 Task: Select the visible option option in the show cell status bar.
Action: Mouse moved to (17, 570)
Screenshot: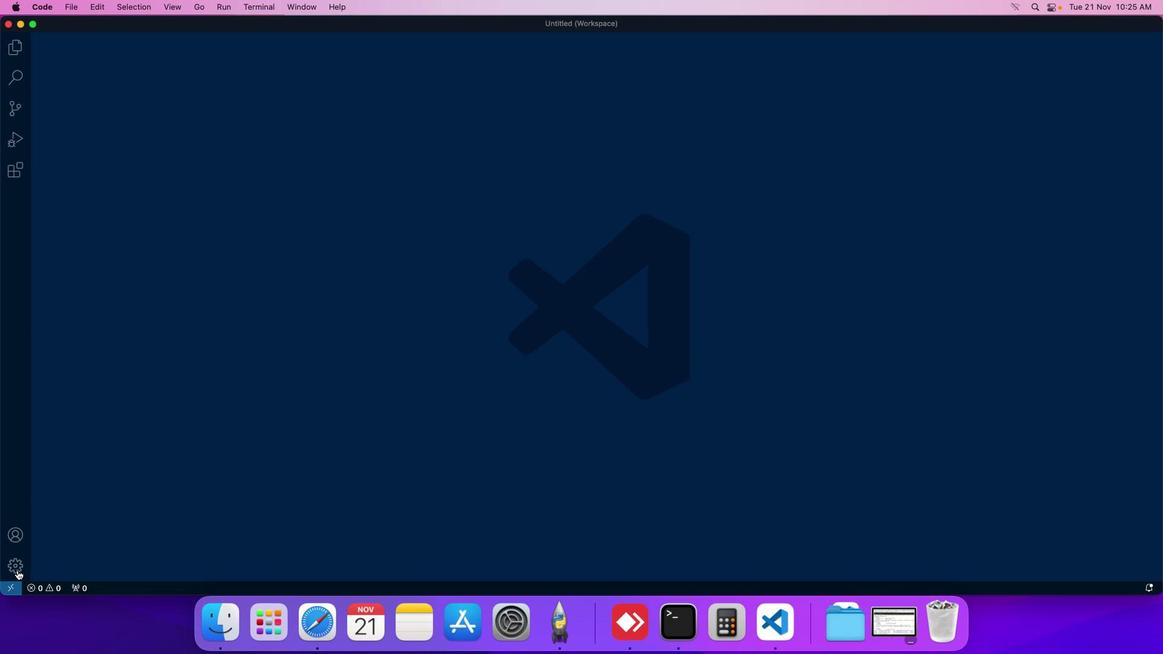 
Action: Mouse pressed left at (17, 570)
Screenshot: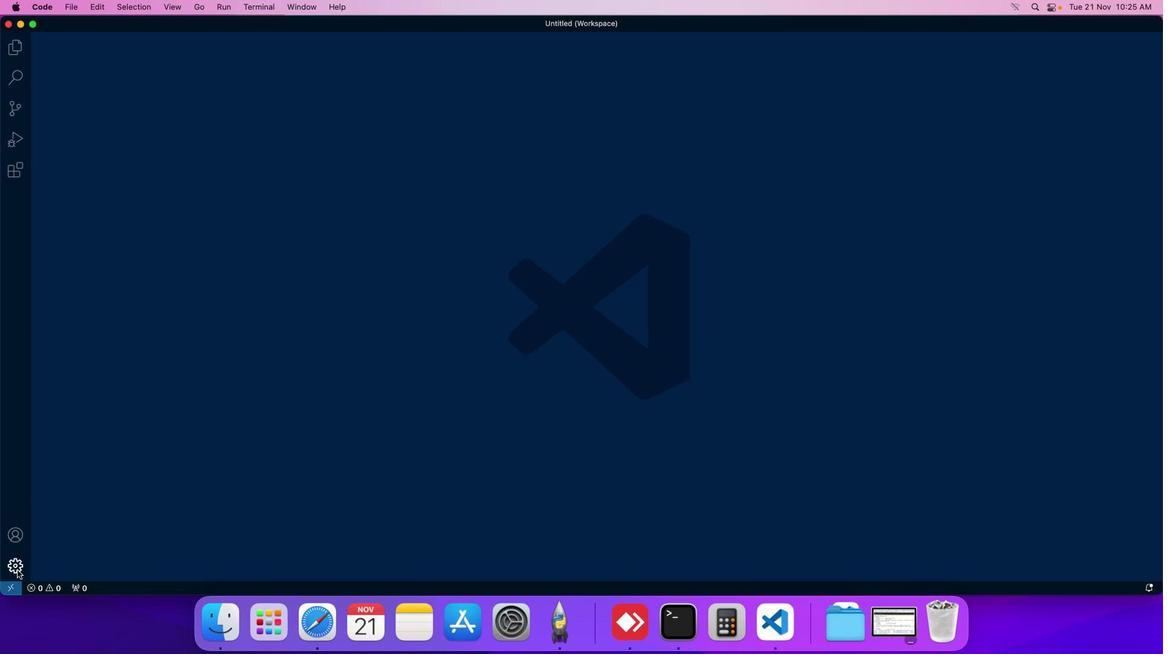 
Action: Mouse moved to (59, 469)
Screenshot: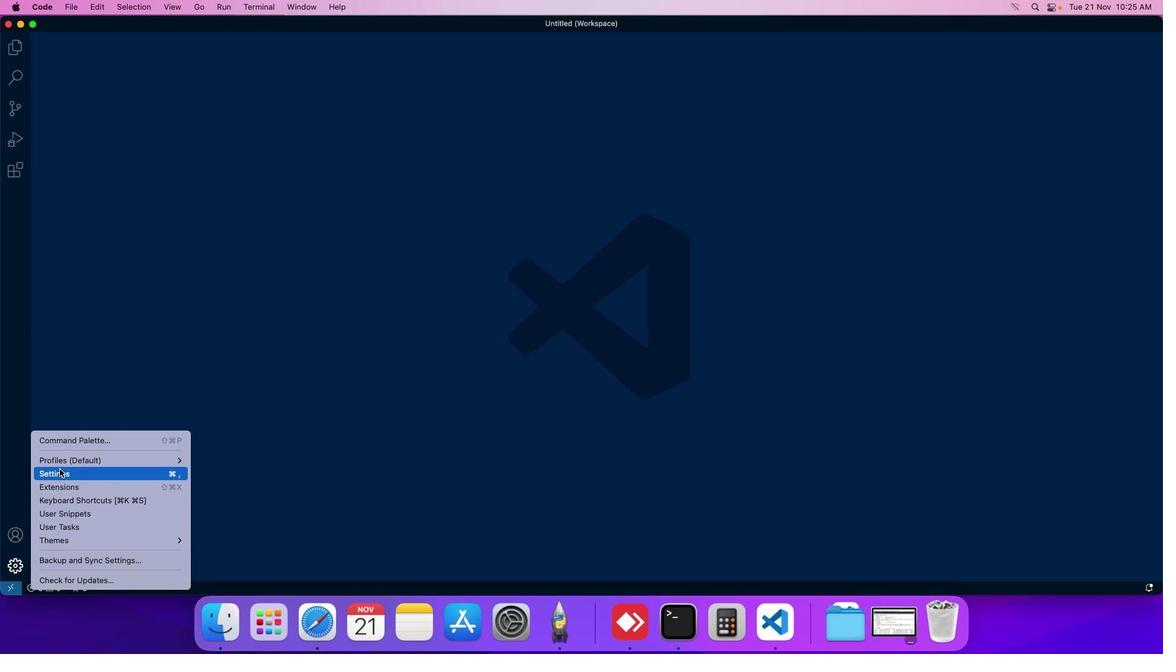 
Action: Mouse pressed left at (59, 469)
Screenshot: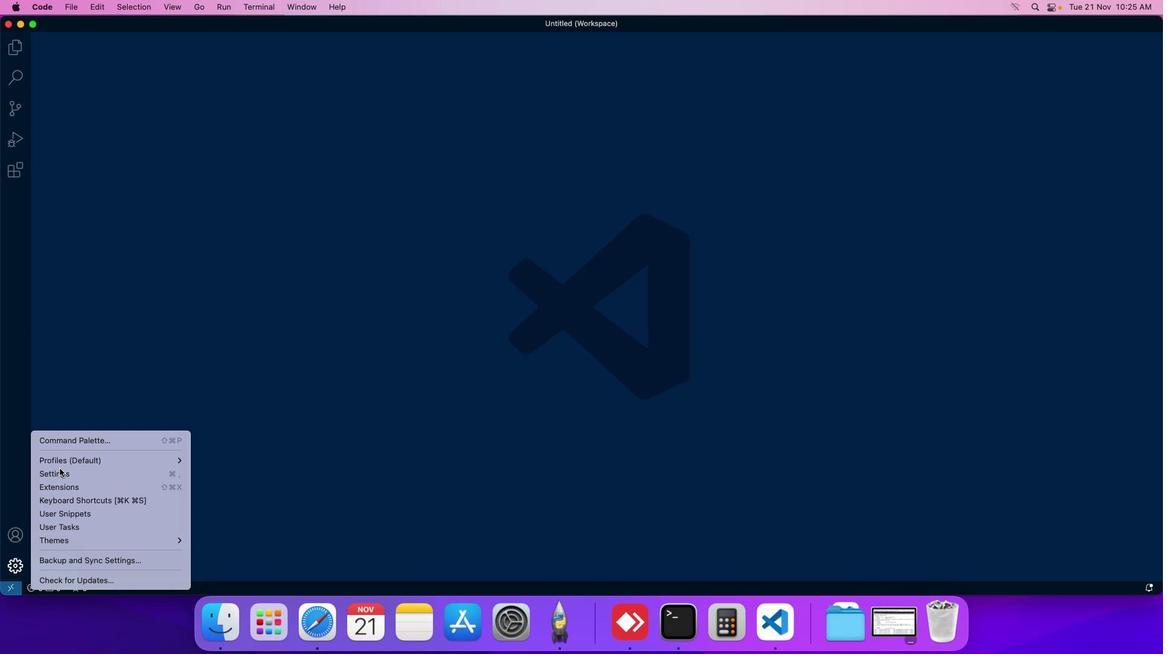 
Action: Mouse moved to (279, 104)
Screenshot: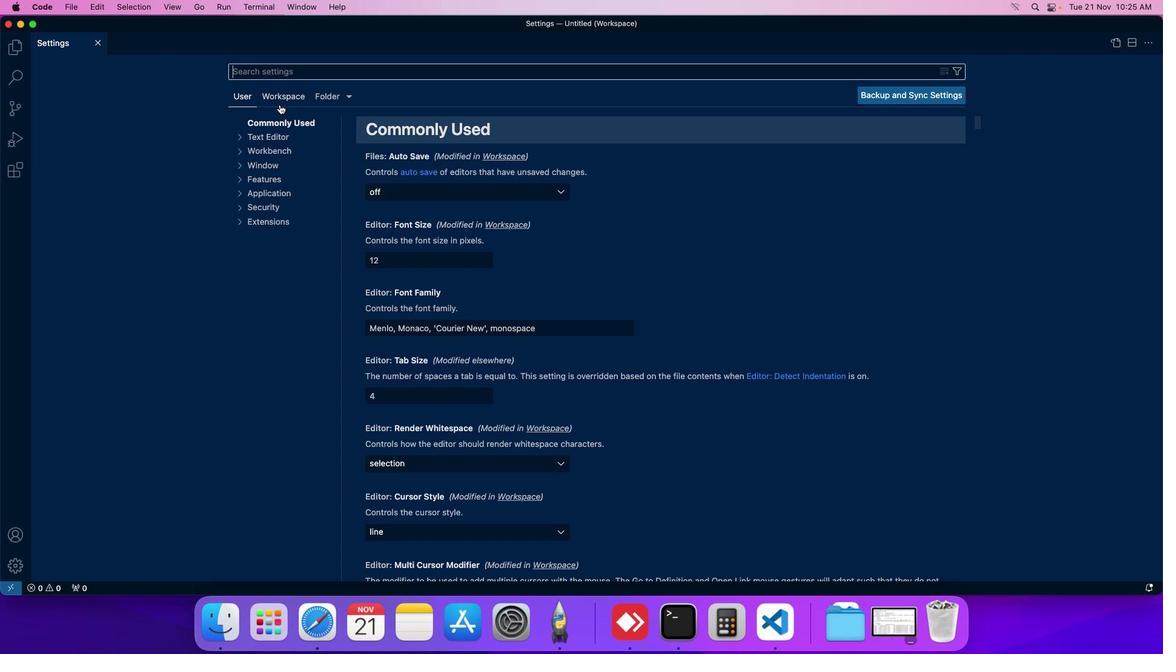 
Action: Mouse pressed left at (279, 104)
Screenshot: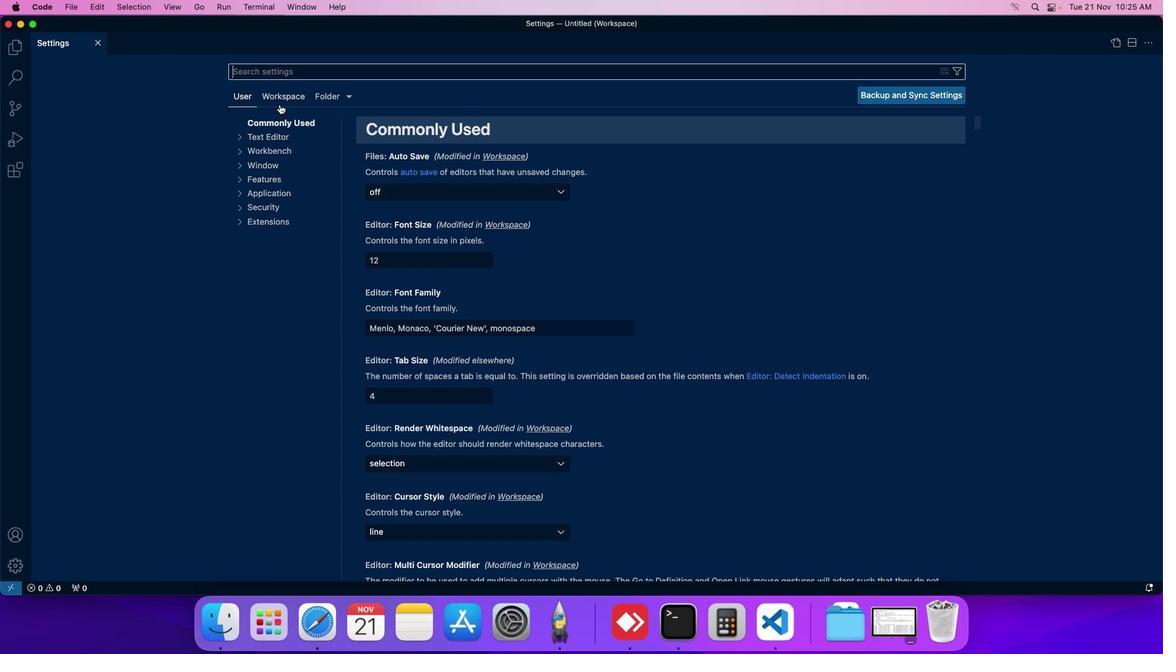 
Action: Mouse moved to (273, 176)
Screenshot: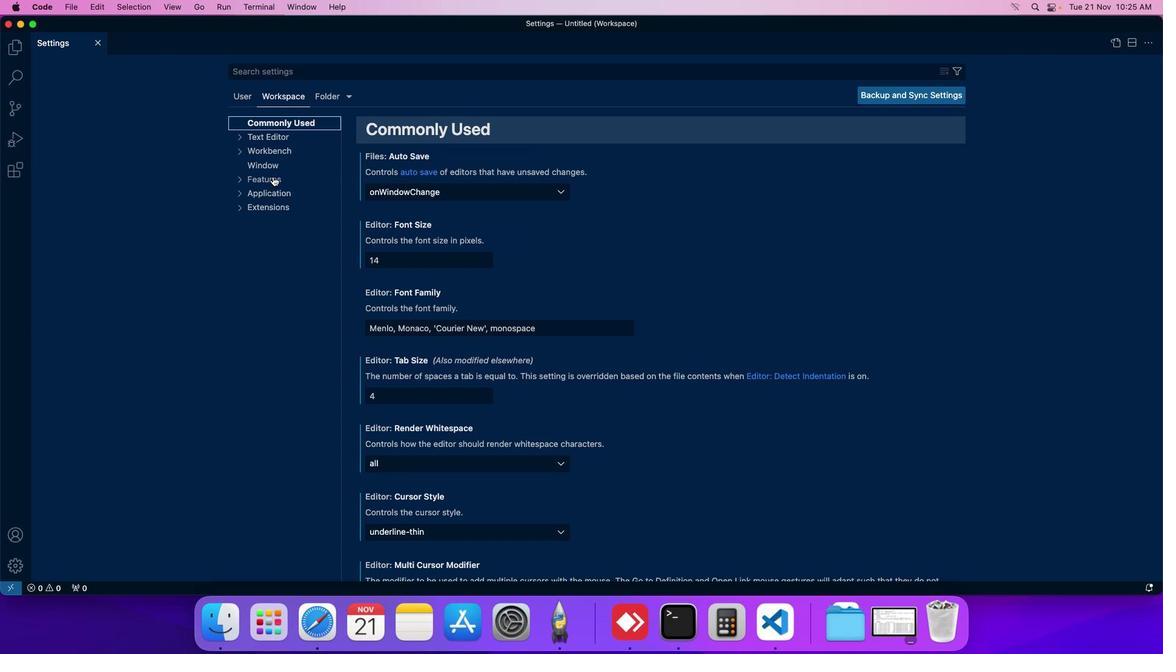
Action: Mouse pressed left at (273, 176)
Screenshot: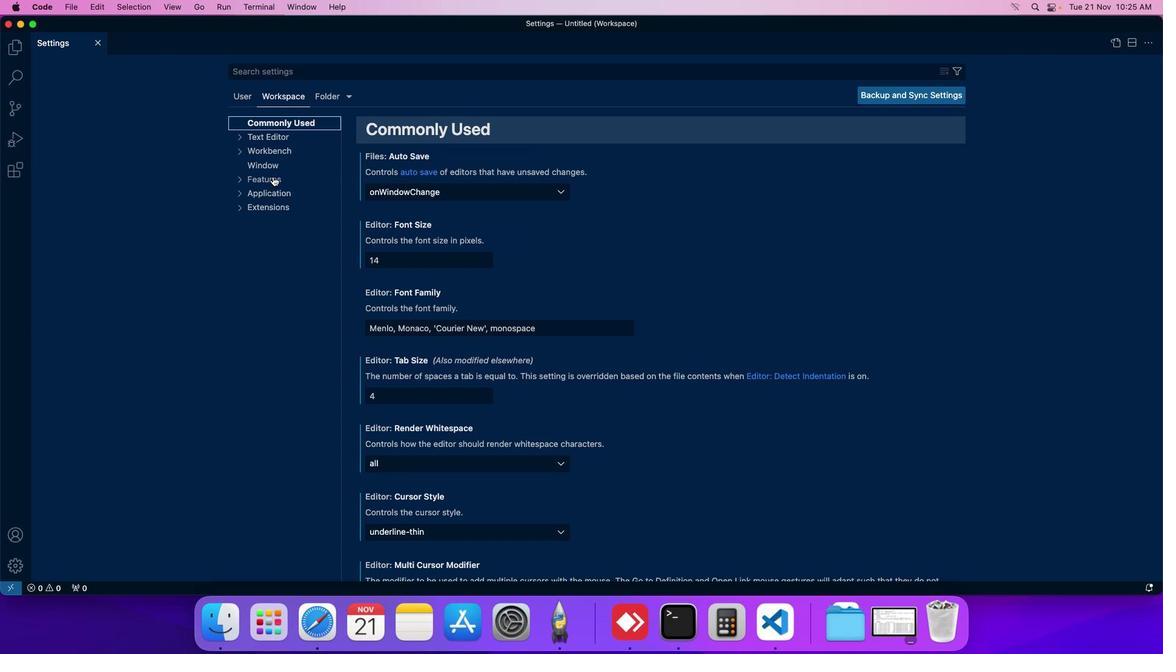 
Action: Mouse moved to (279, 389)
Screenshot: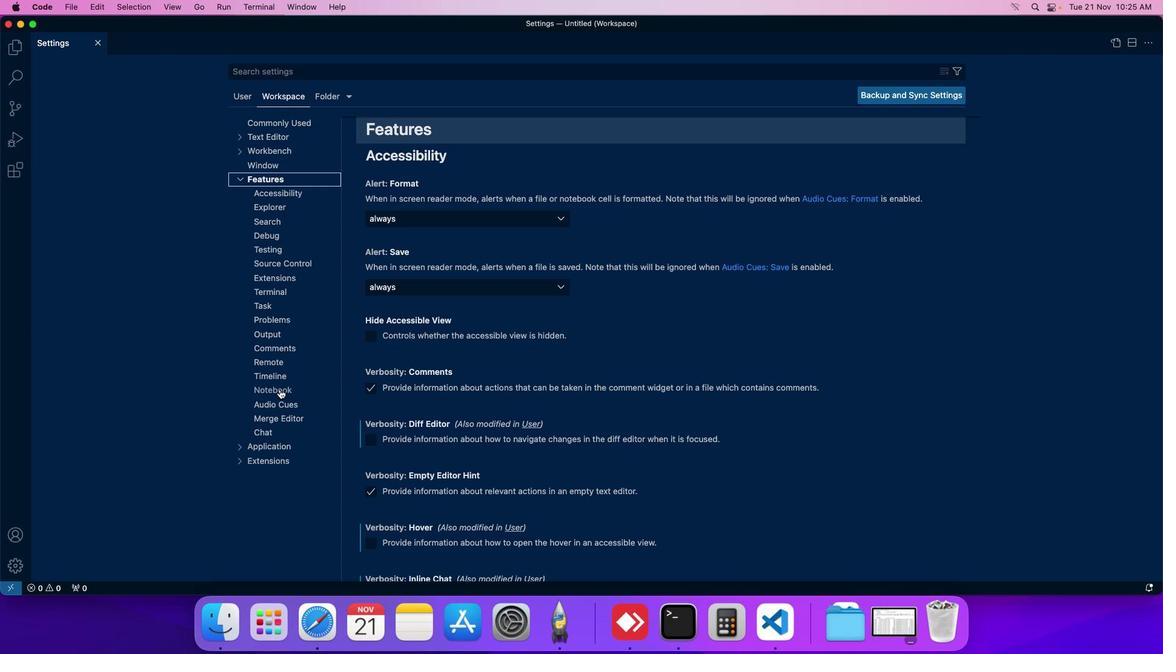 
Action: Mouse pressed left at (279, 389)
Screenshot: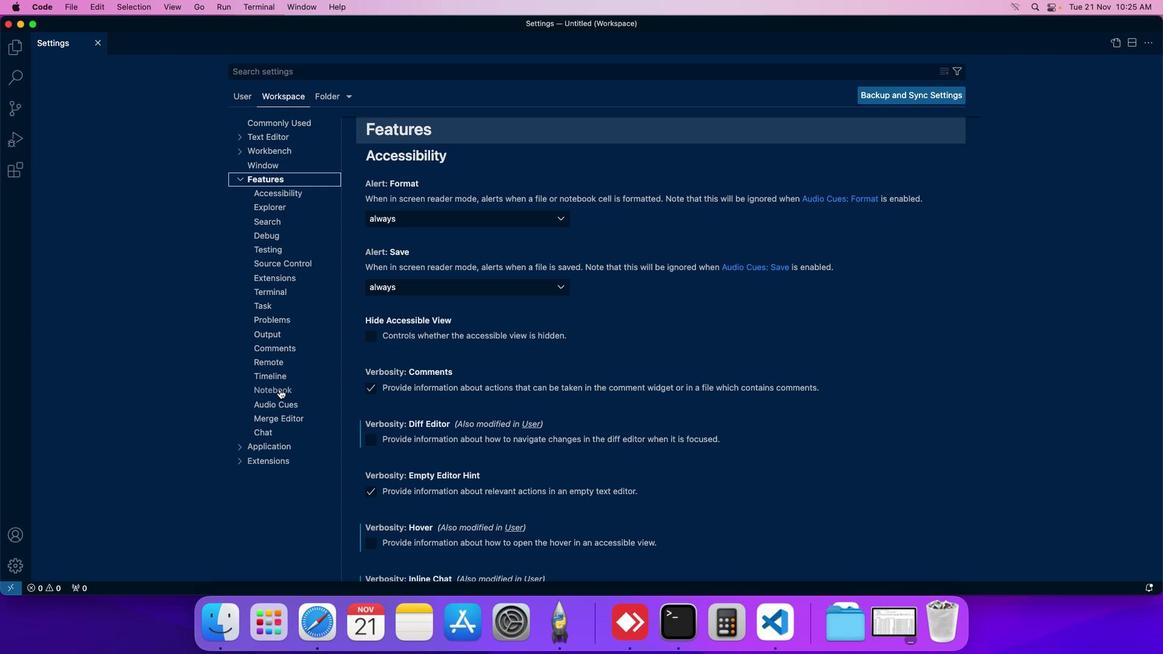 
Action: Mouse moved to (417, 363)
Screenshot: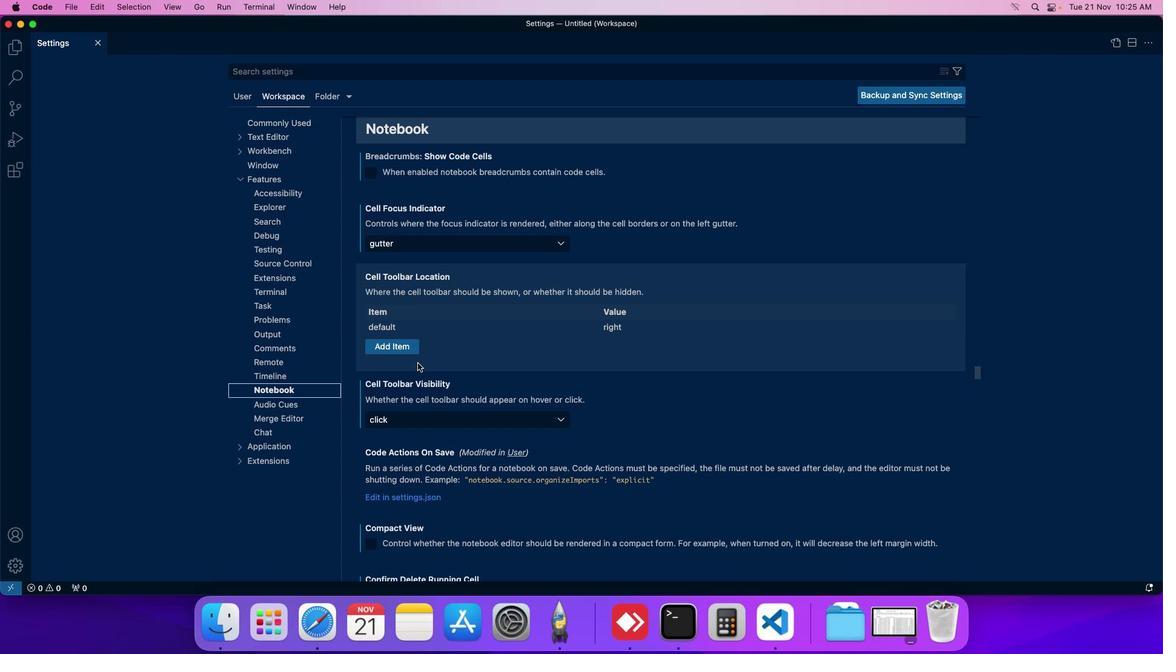 
Action: Mouse scrolled (417, 363) with delta (0, 0)
Screenshot: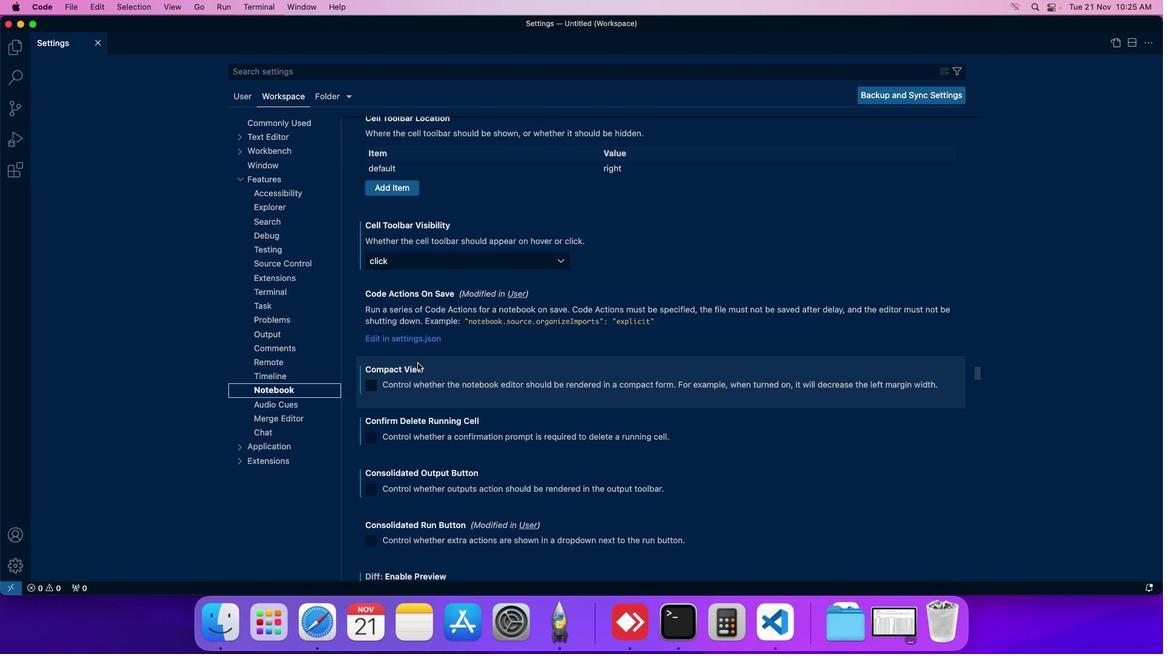 
Action: Mouse scrolled (417, 363) with delta (0, 0)
Screenshot: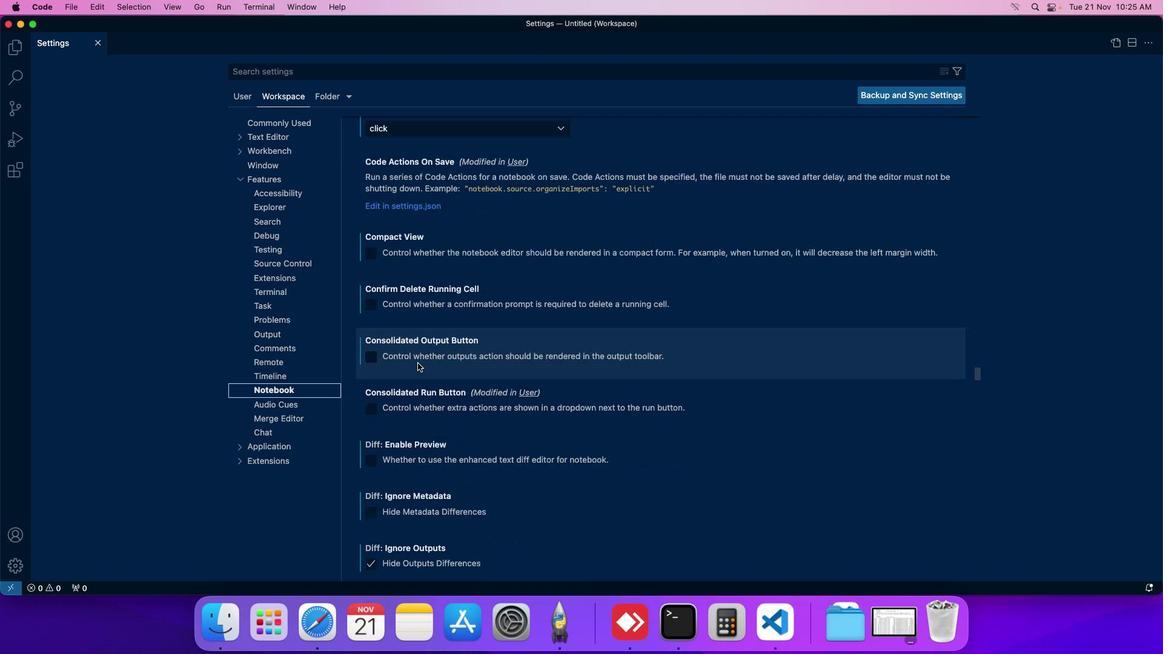 
Action: Mouse scrolled (417, 363) with delta (0, 0)
Screenshot: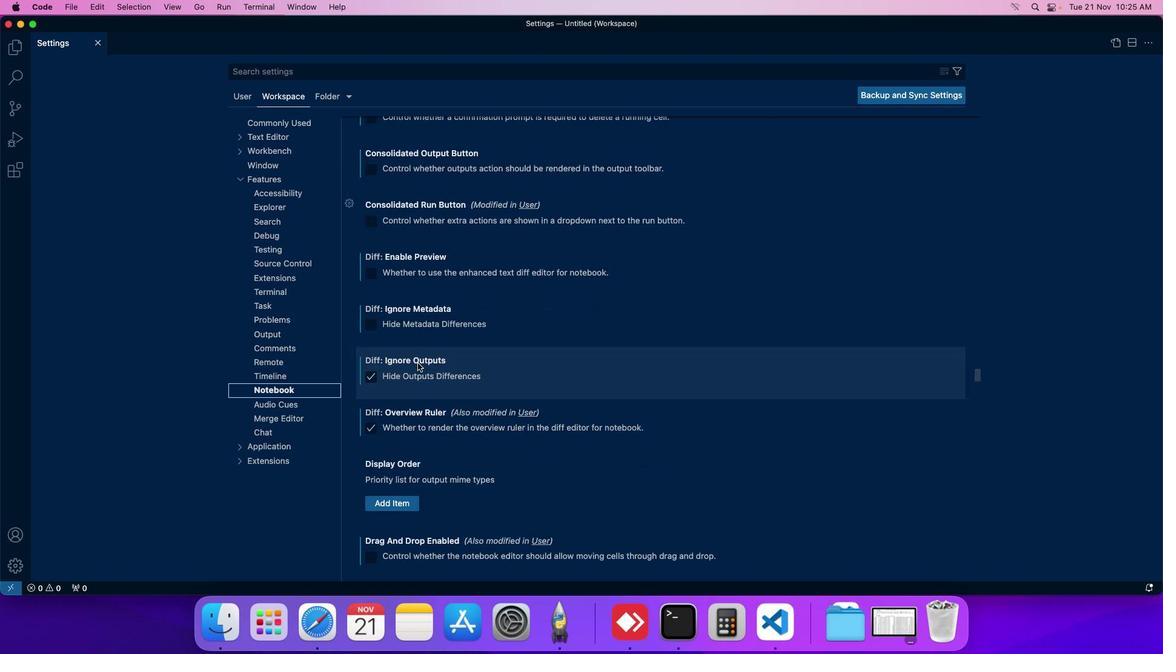
Action: Mouse scrolled (417, 363) with delta (0, 0)
Screenshot: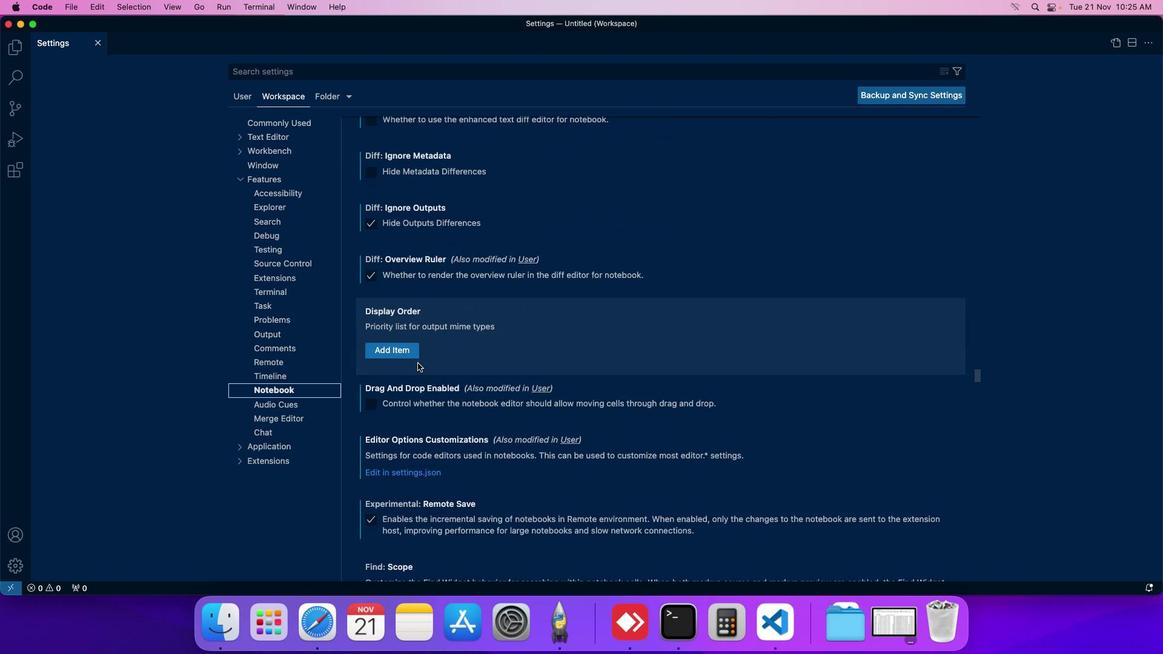 
Action: Mouse scrolled (417, 363) with delta (0, 0)
Screenshot: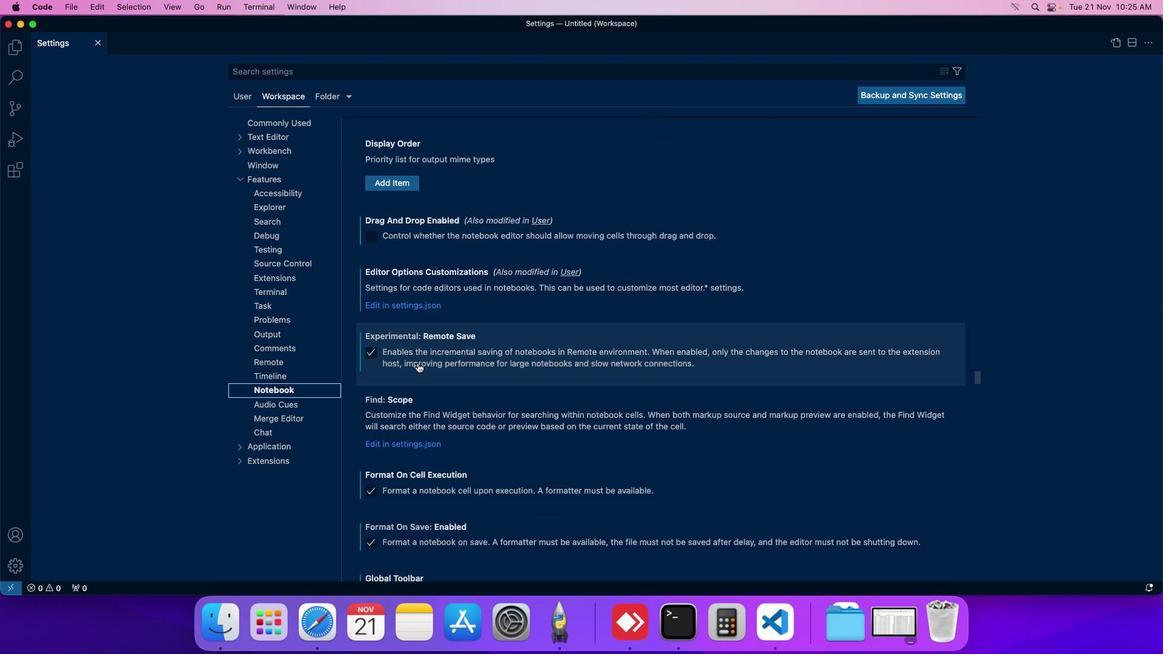 
Action: Mouse moved to (417, 363)
Screenshot: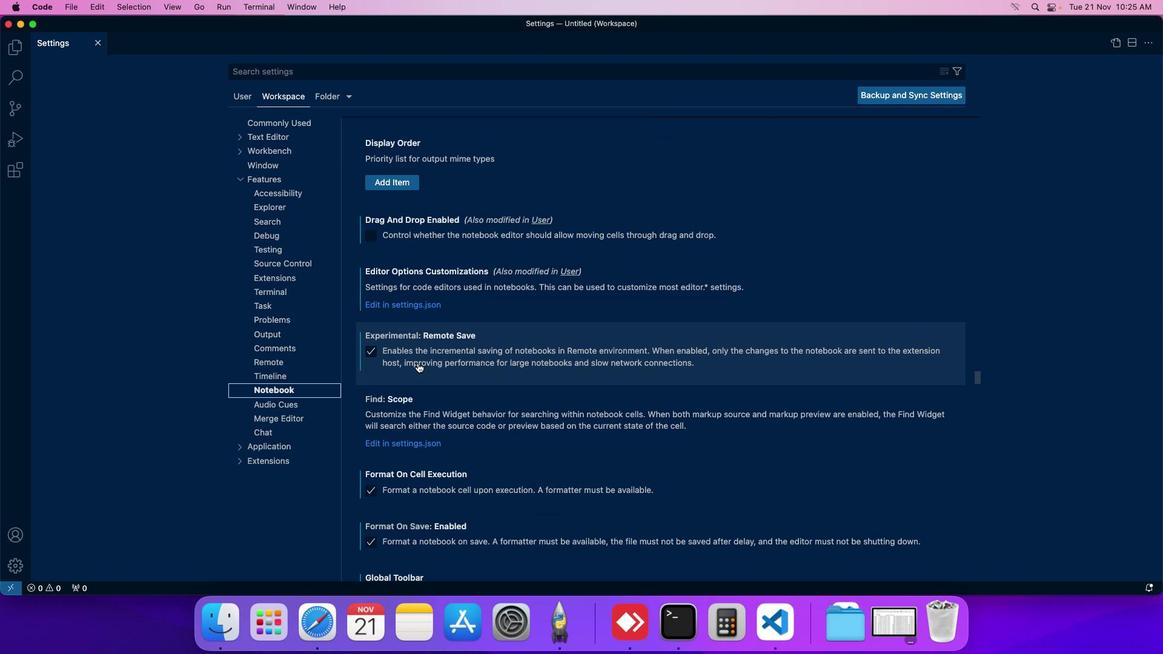 
Action: Mouse scrolled (417, 363) with delta (0, 0)
Screenshot: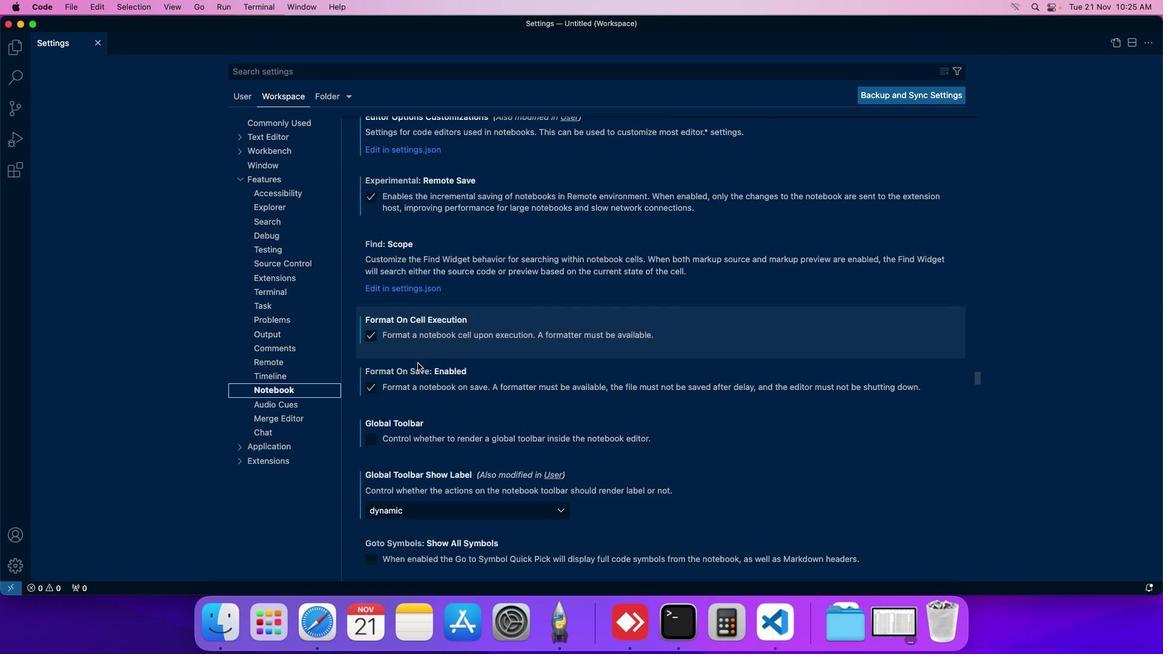 
Action: Mouse scrolled (417, 363) with delta (0, 0)
Screenshot: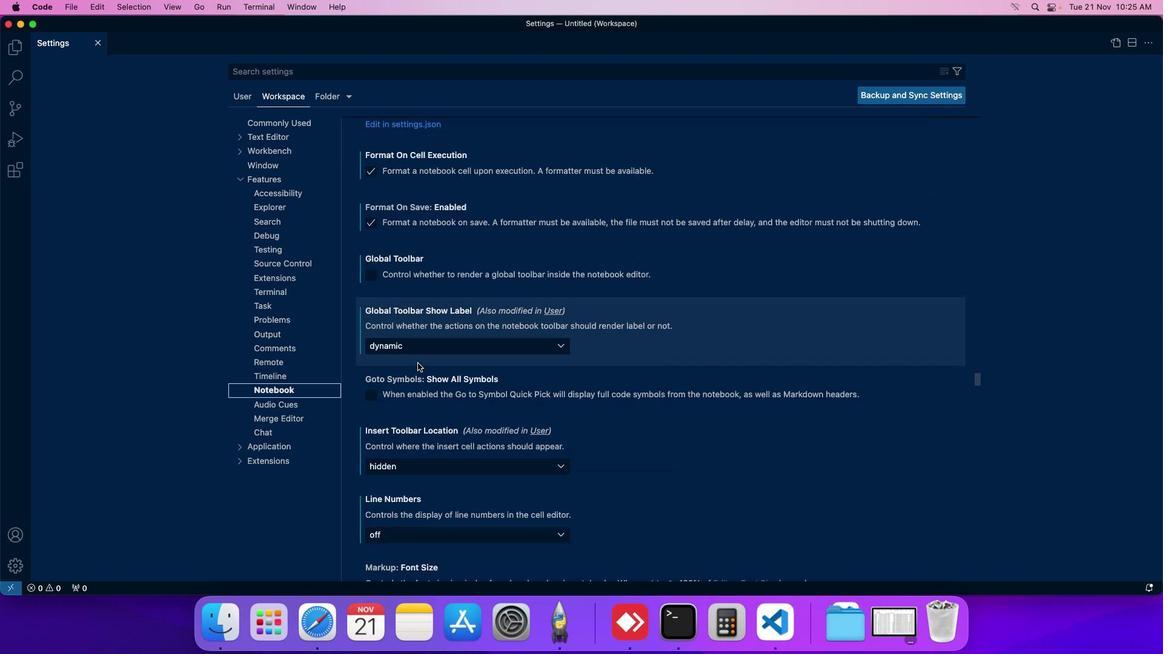 
Action: Mouse scrolled (417, 363) with delta (0, 0)
Screenshot: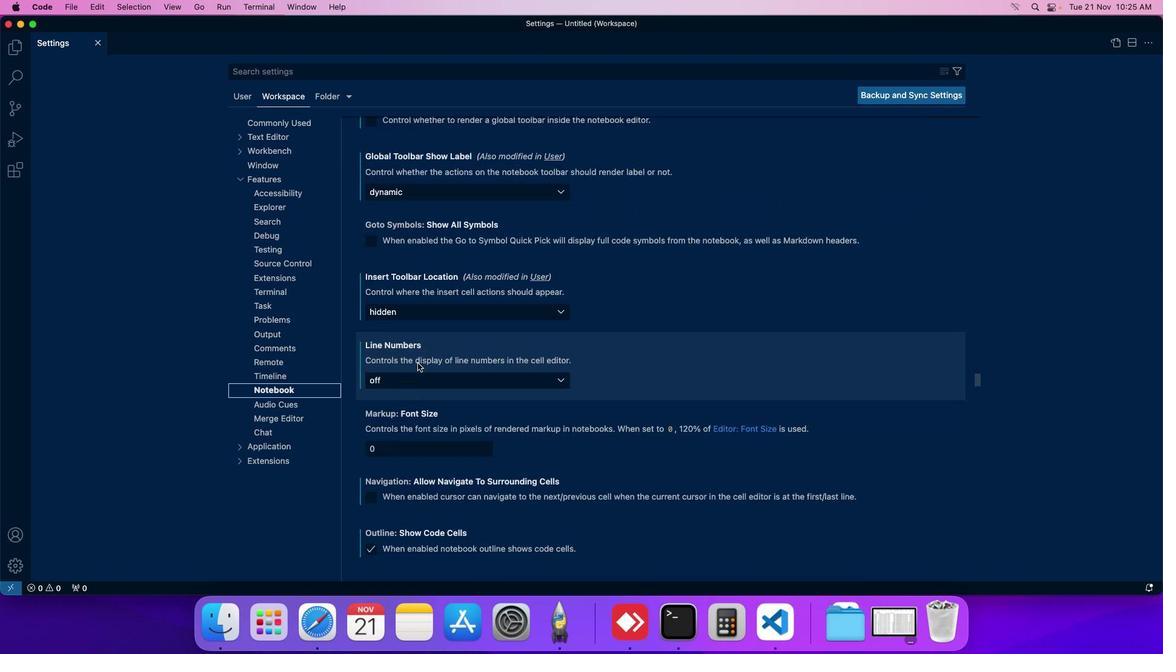 
Action: Mouse scrolled (417, 363) with delta (0, 0)
Screenshot: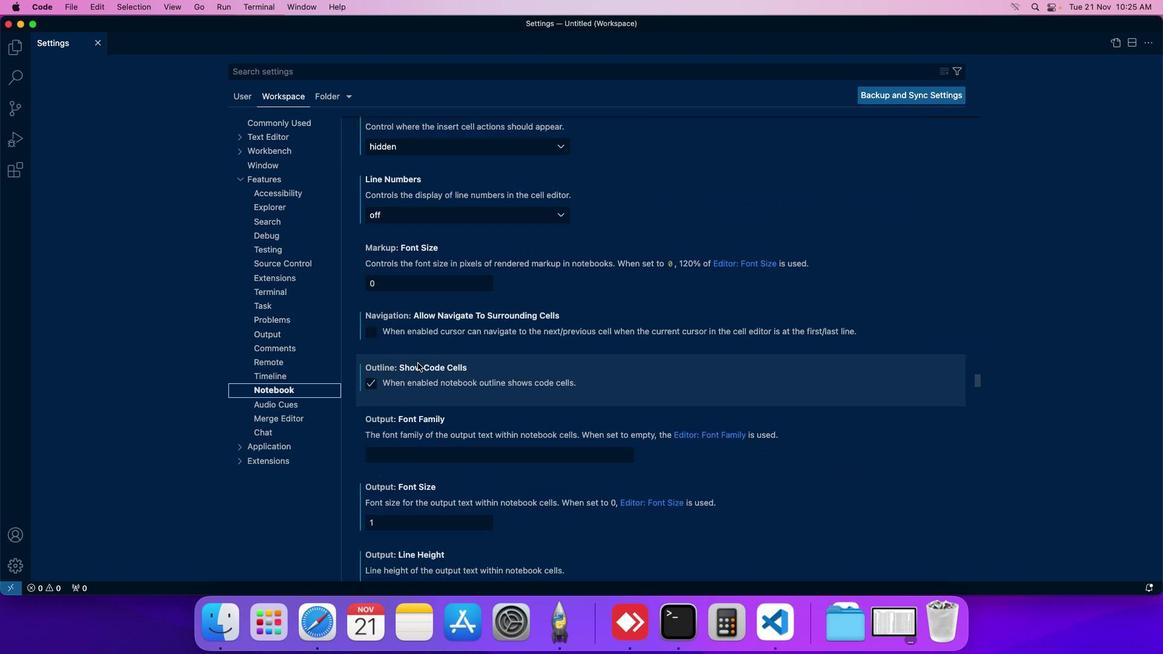 
Action: Mouse moved to (417, 362)
Screenshot: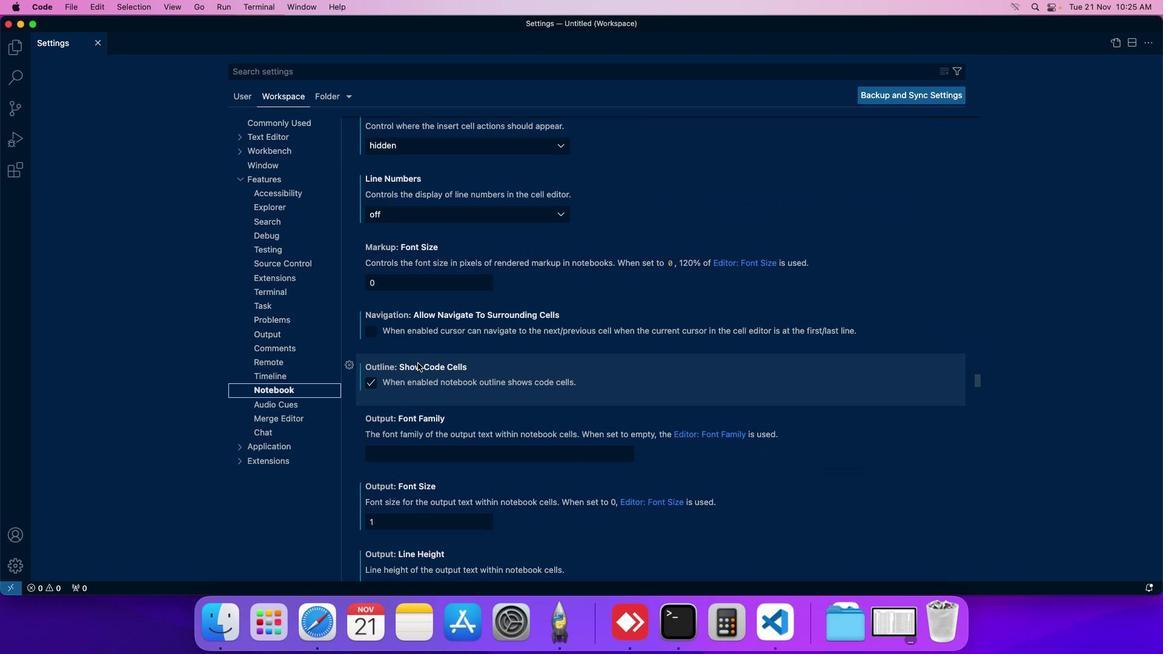 
Action: Mouse scrolled (417, 362) with delta (0, 0)
Screenshot: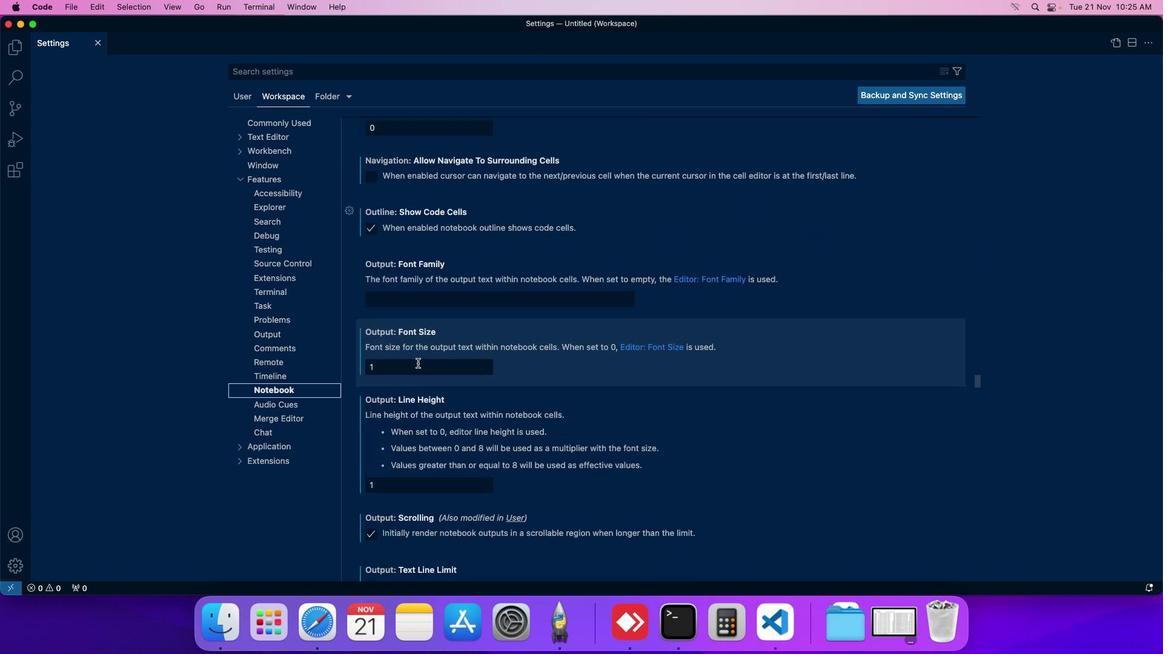 
Action: Mouse scrolled (417, 362) with delta (0, 0)
Screenshot: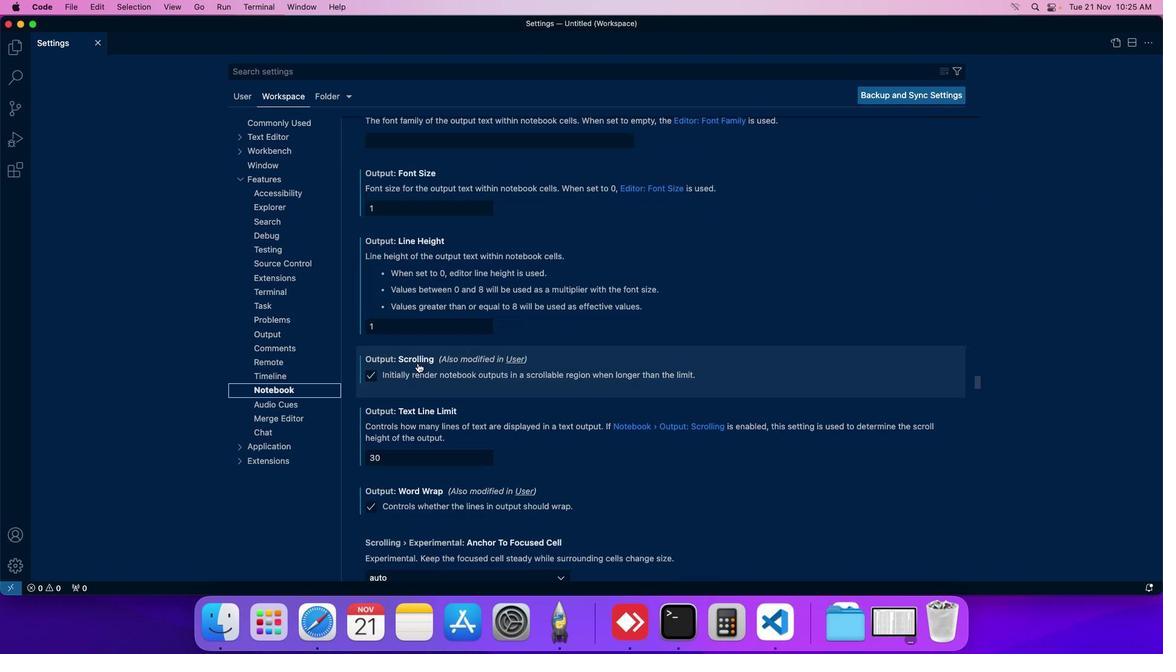 
Action: Mouse moved to (418, 362)
Screenshot: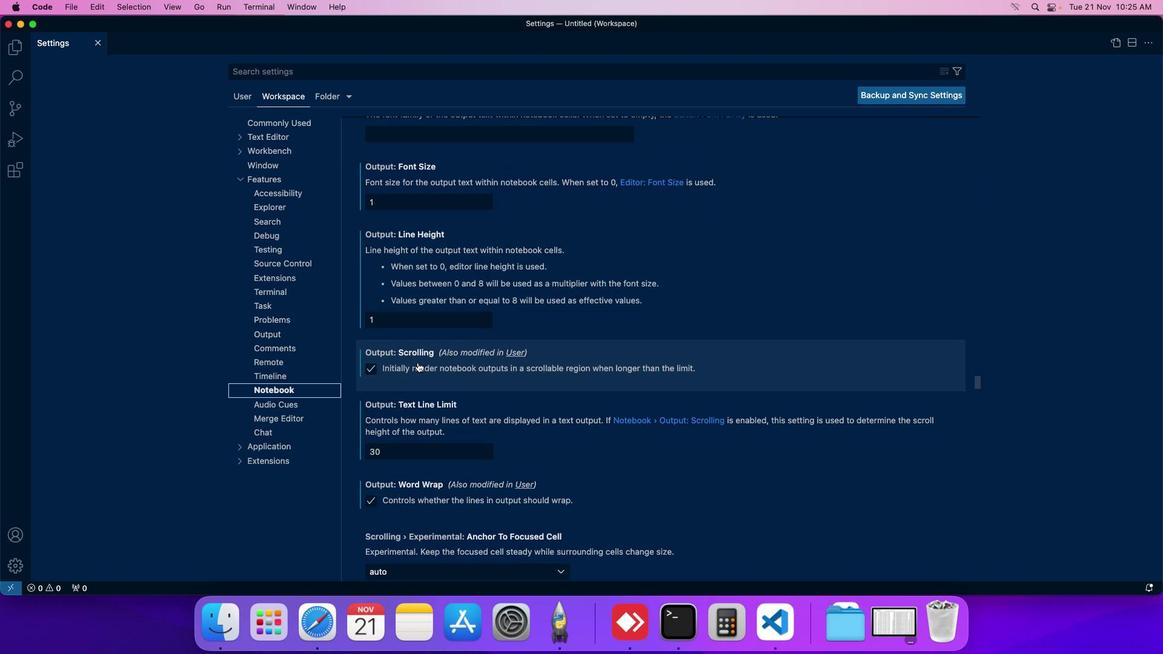 
Action: Mouse scrolled (418, 362) with delta (0, 0)
Screenshot: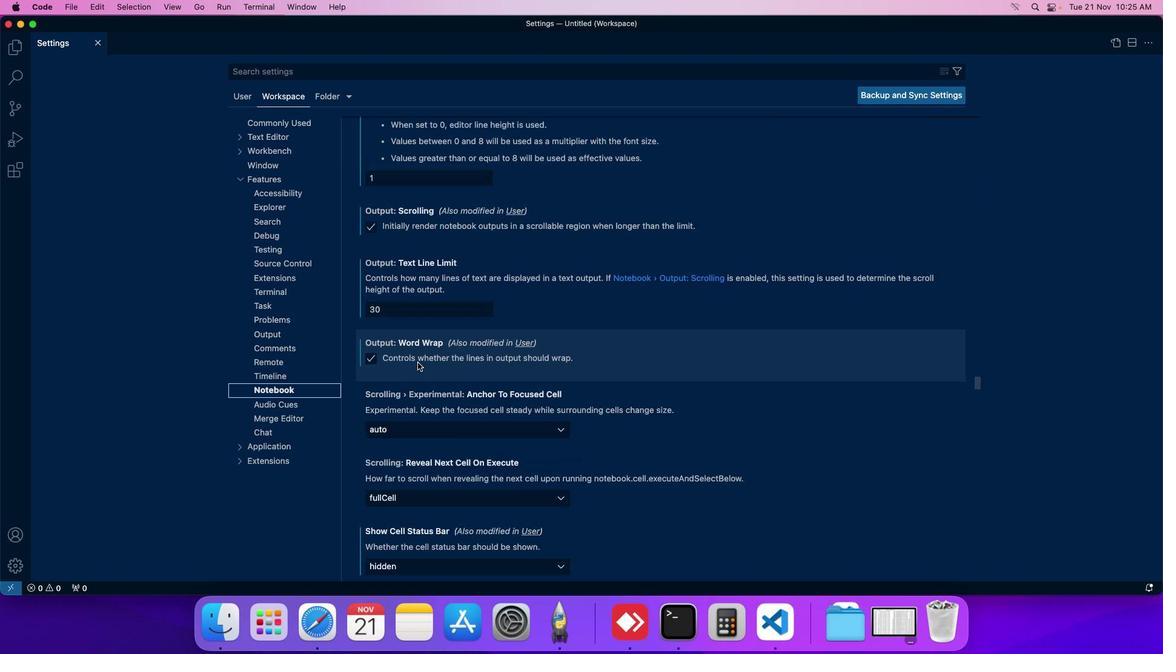 
Action: Mouse scrolled (418, 362) with delta (0, 0)
Screenshot: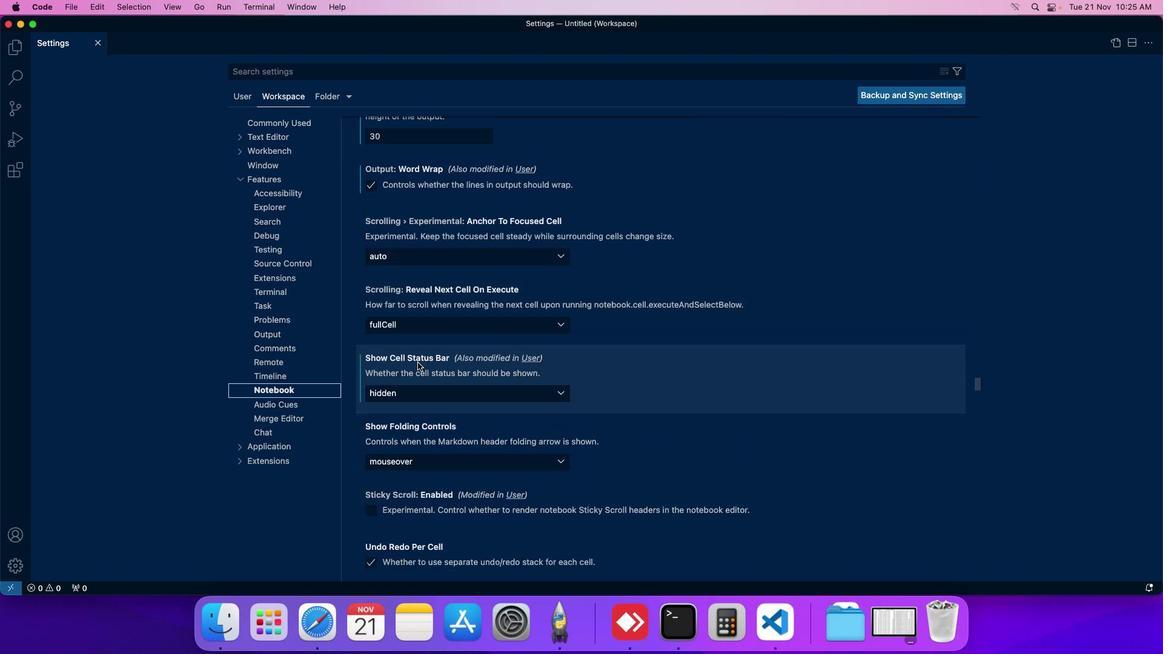 
Action: Mouse scrolled (418, 362) with delta (0, 0)
Screenshot: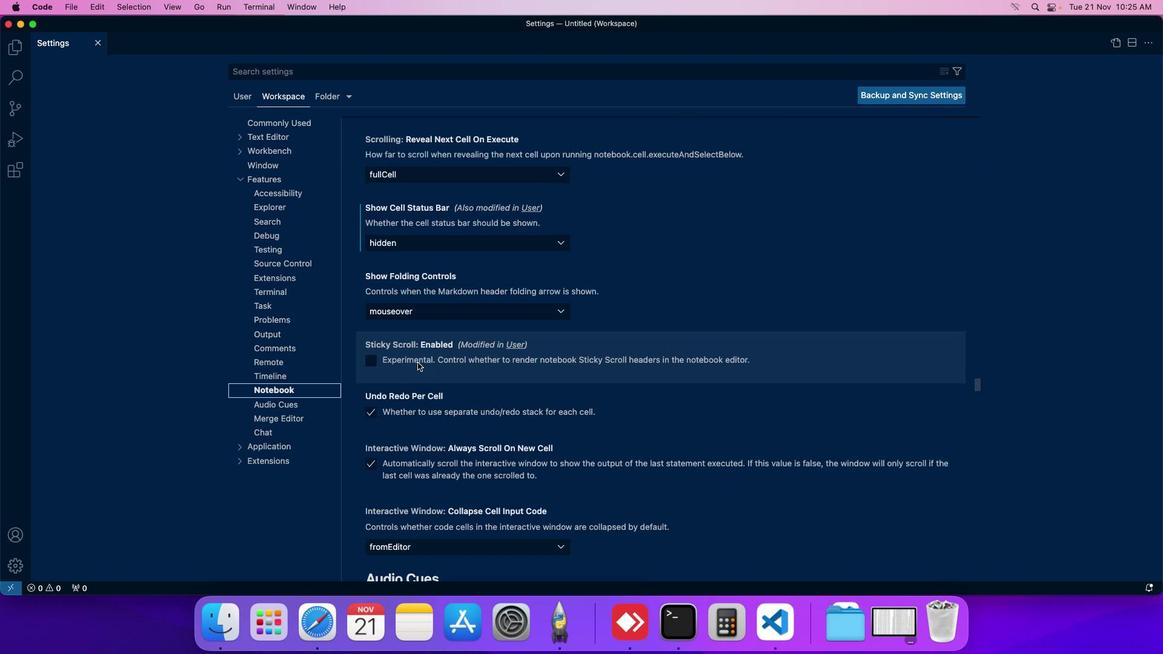 
Action: Mouse moved to (419, 230)
Screenshot: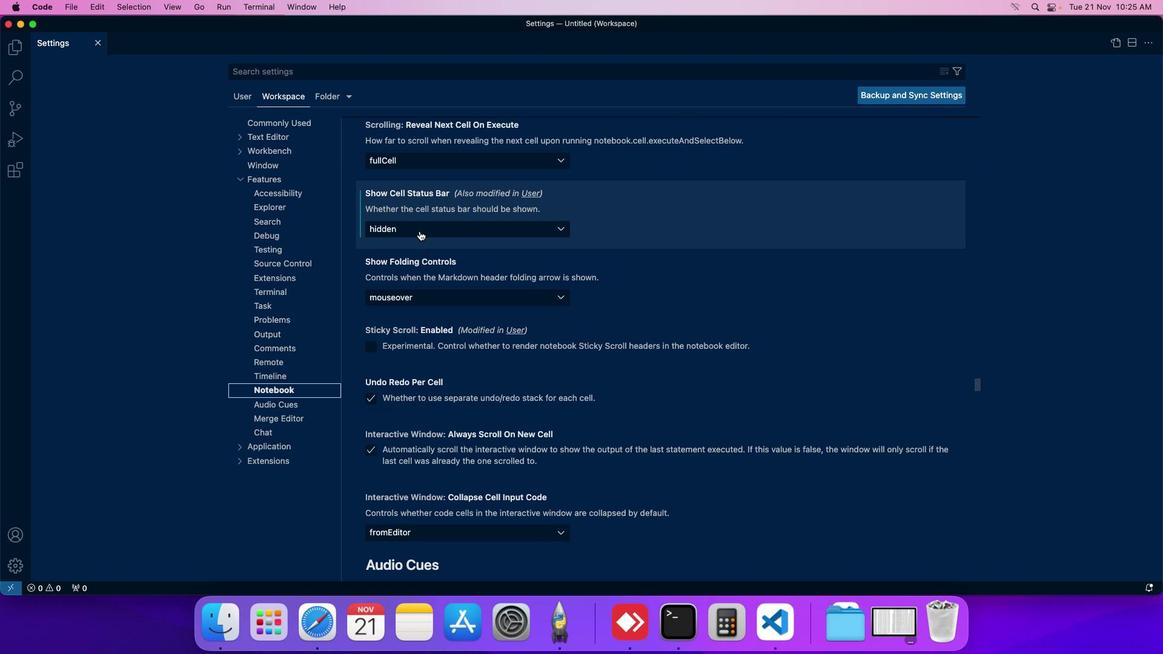 
Action: Mouse pressed left at (419, 230)
Screenshot: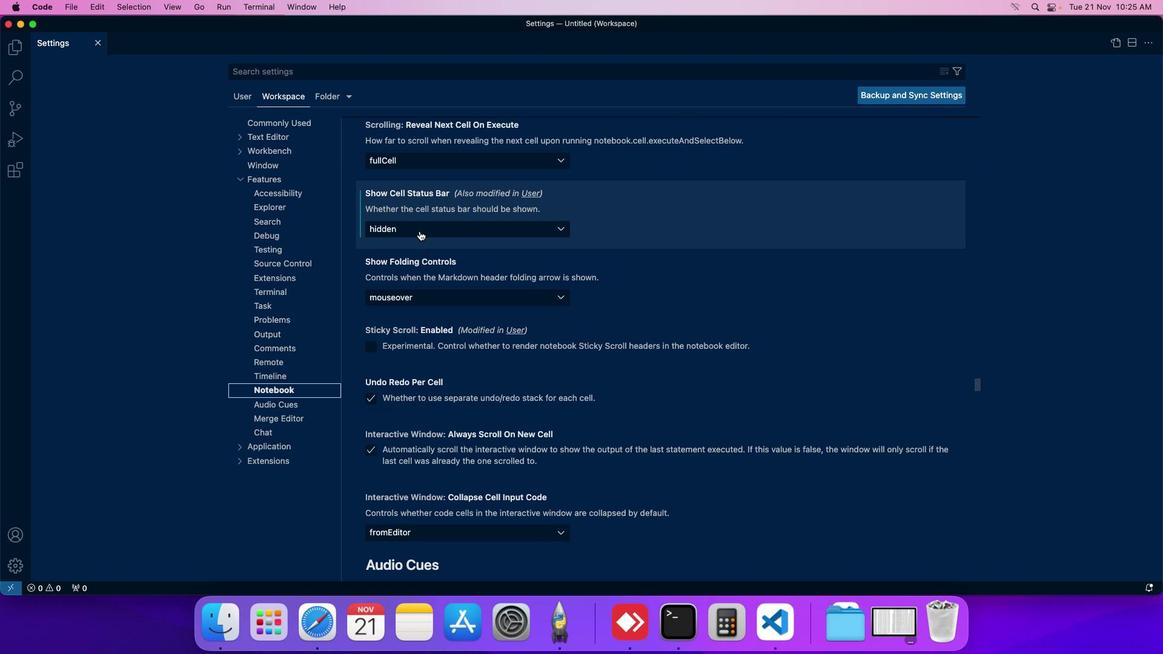 
Action: Mouse moved to (394, 255)
Screenshot: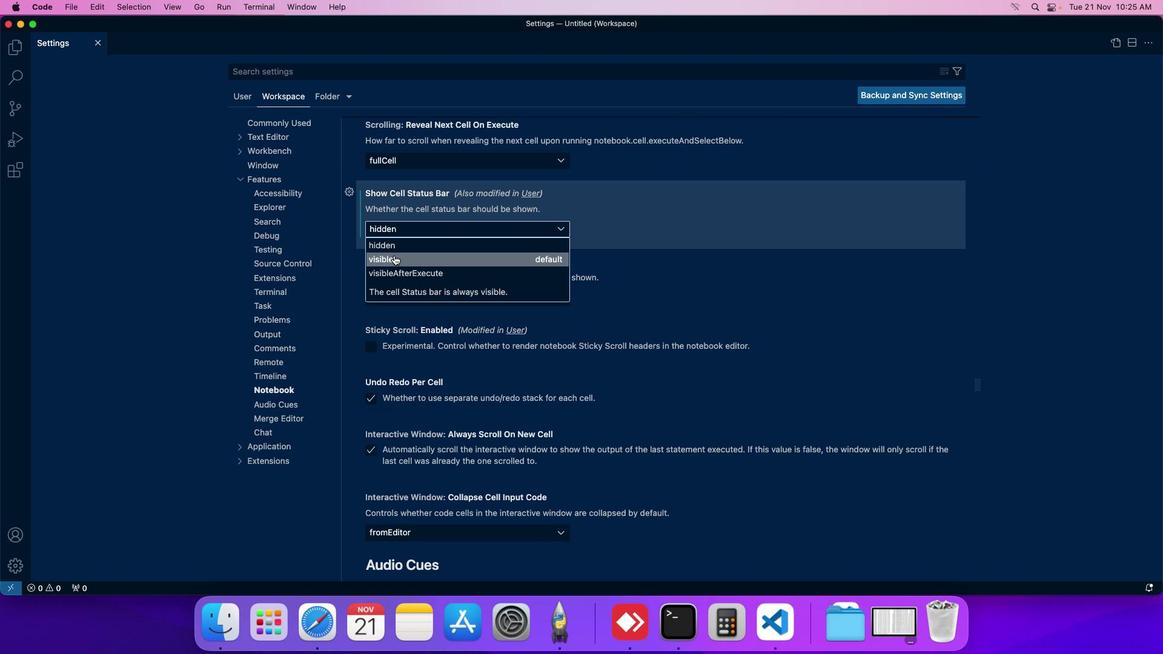 
Action: Mouse pressed left at (394, 255)
Screenshot: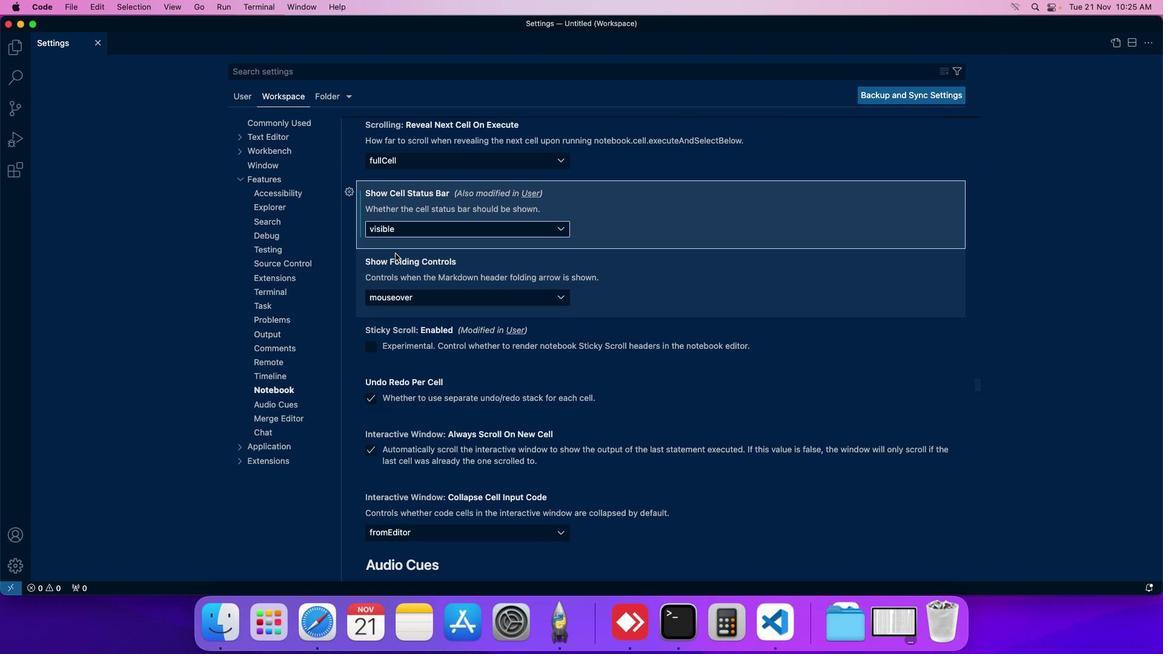 
Action: Mouse moved to (404, 241)
Screenshot: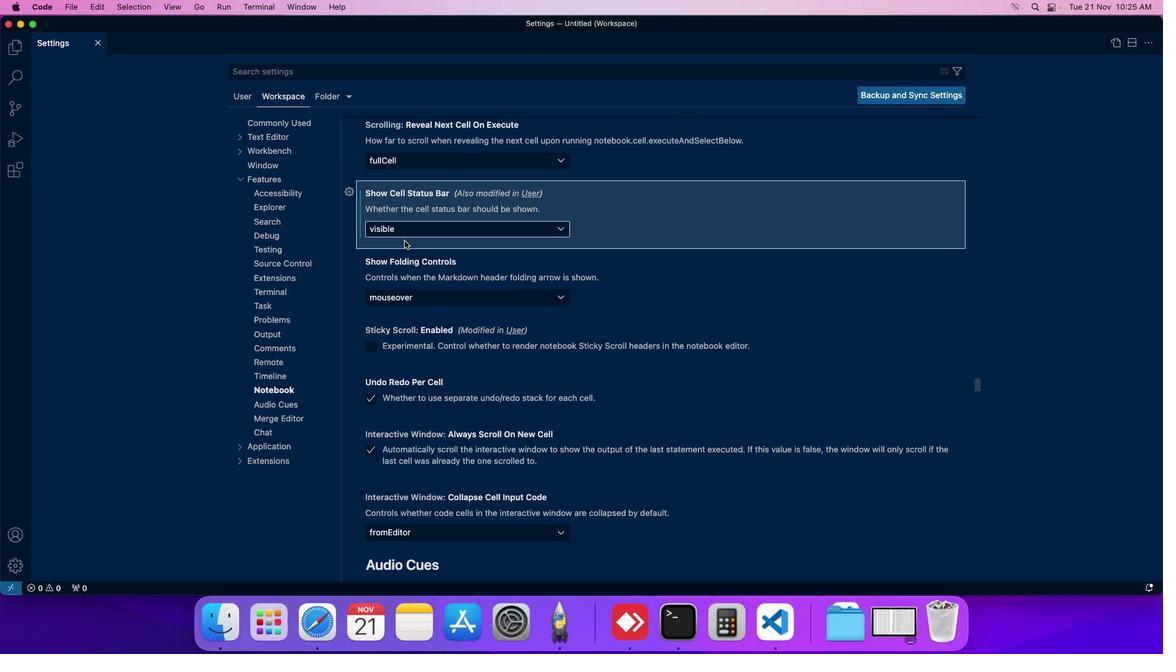 
